 Task: Search on LinkedIn how to upload a resume.
Action: Mouse moved to (670, 68)
Screenshot: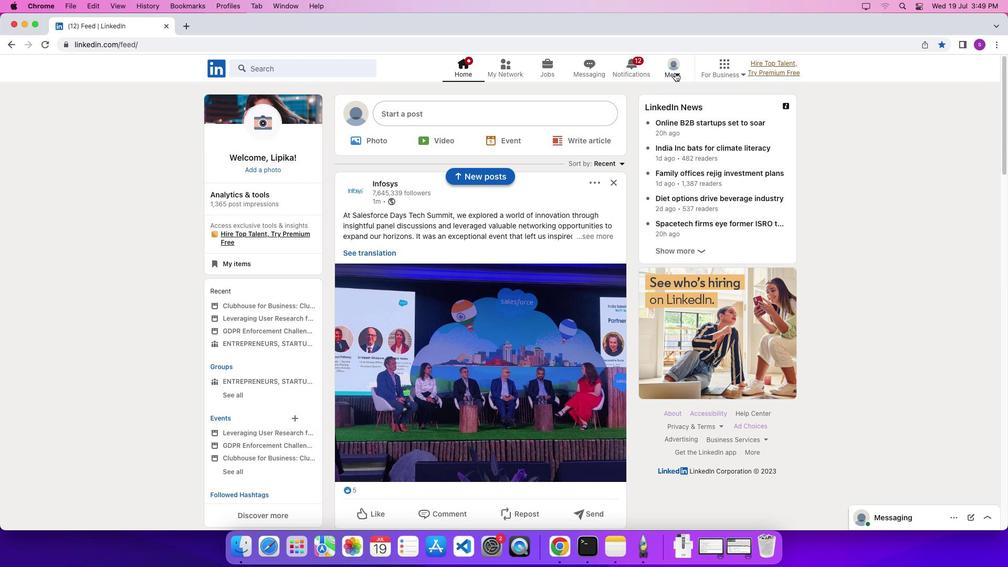 
Action: Mouse pressed left at (670, 68)
Screenshot: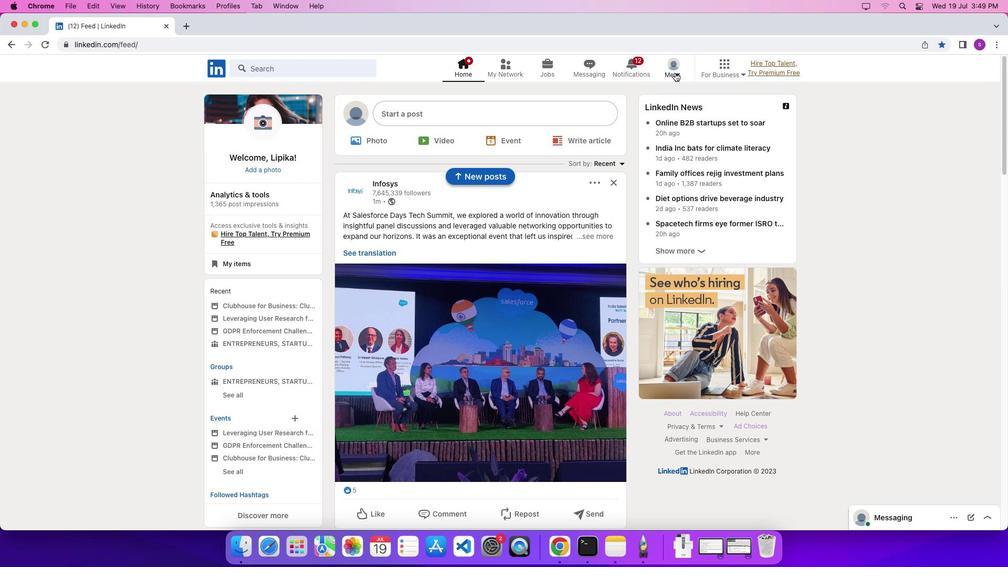 
Action: Mouse moved to (675, 73)
Screenshot: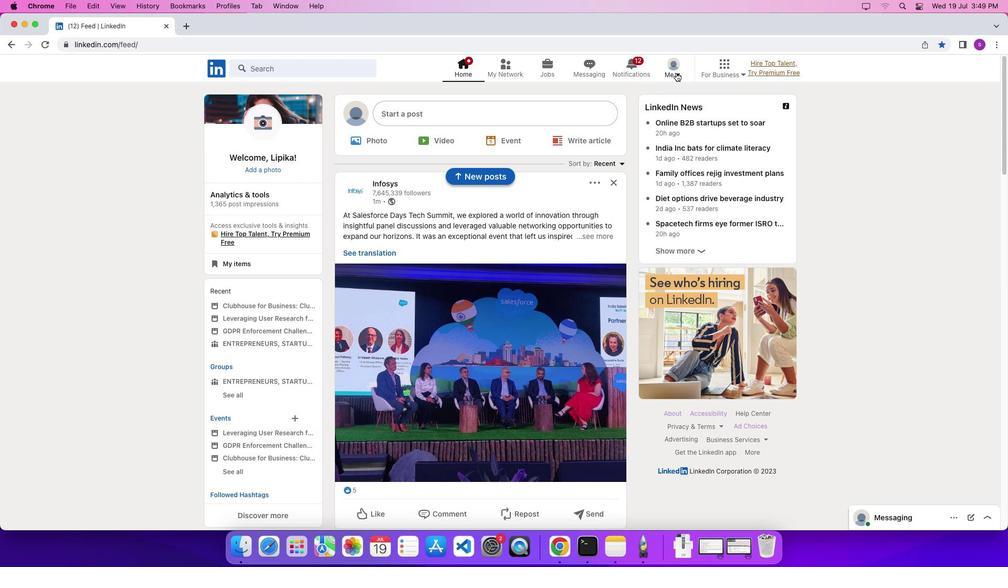 
Action: Mouse pressed left at (675, 73)
Screenshot: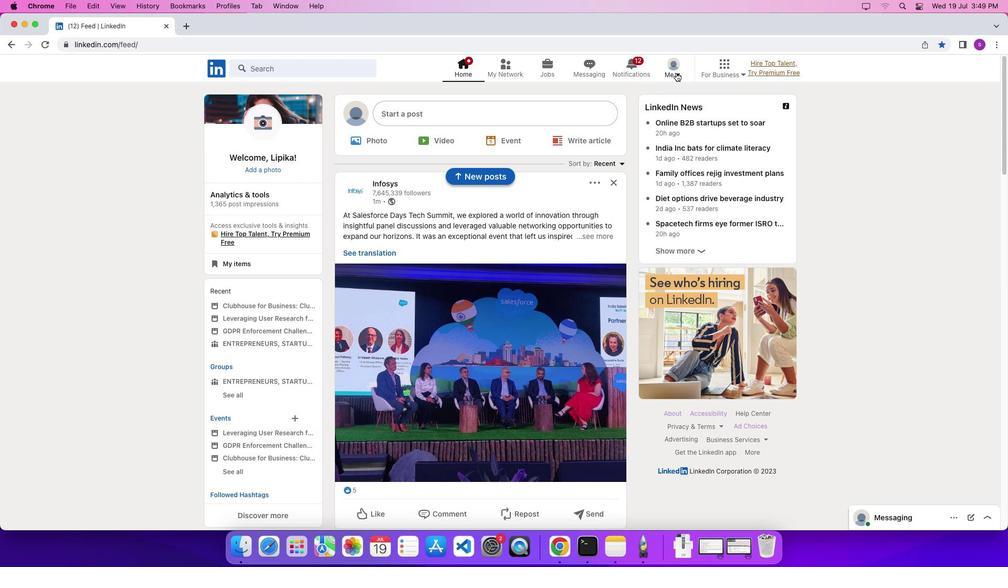 
Action: Mouse moved to (660, 131)
Screenshot: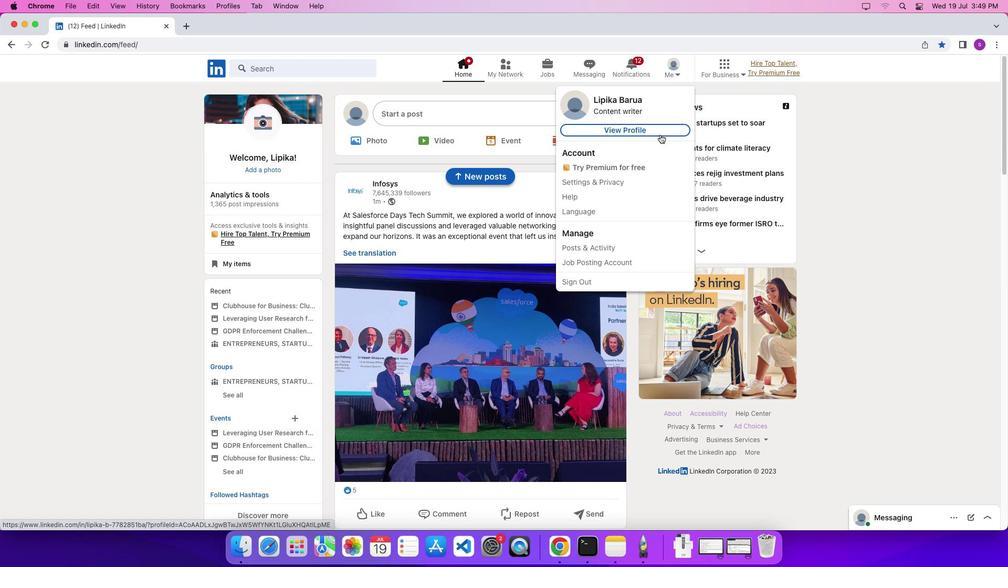 
Action: Mouse pressed left at (660, 131)
Screenshot: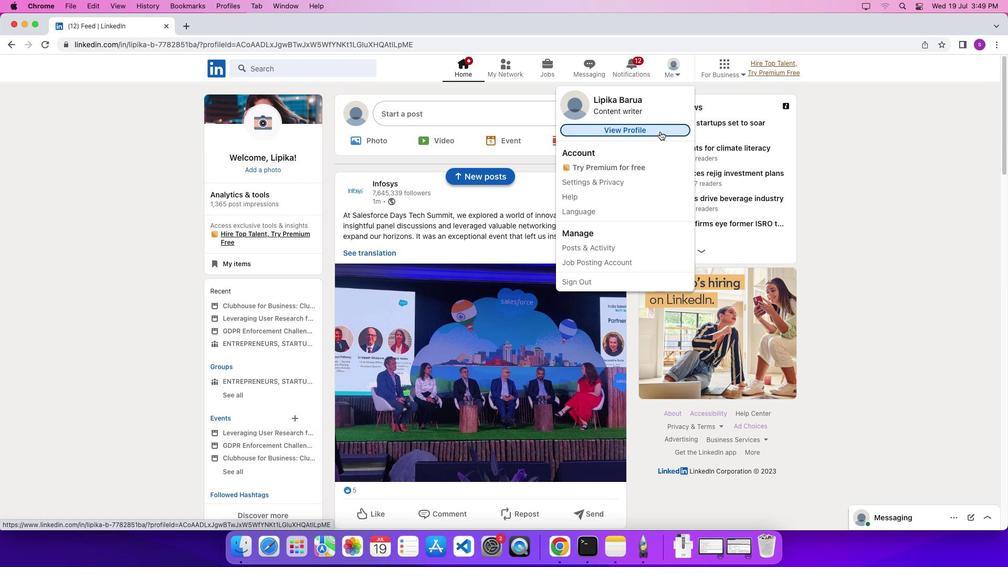 
Action: Mouse moved to (549, 243)
Screenshot: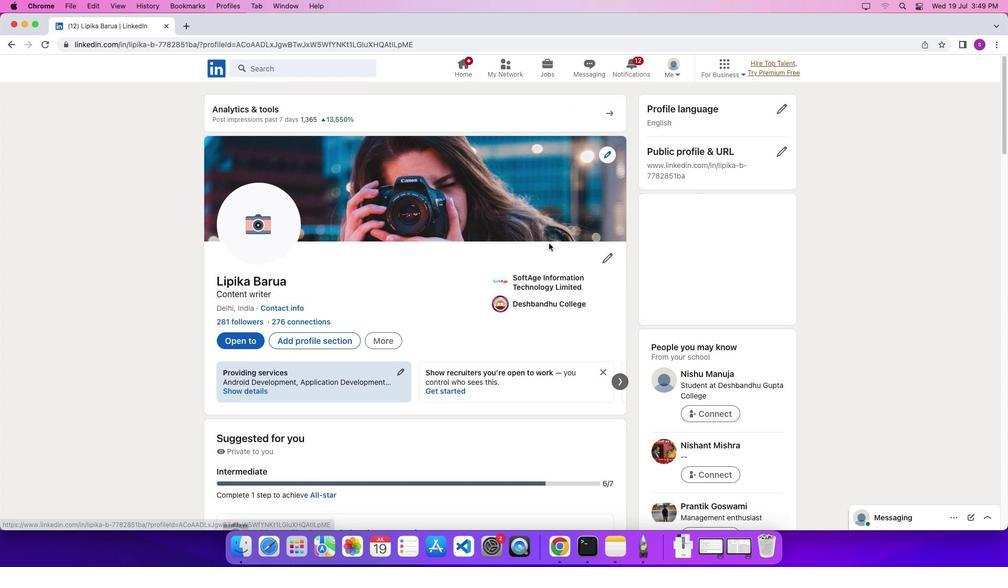 
Action: Mouse scrolled (549, 243) with delta (0, 0)
Screenshot: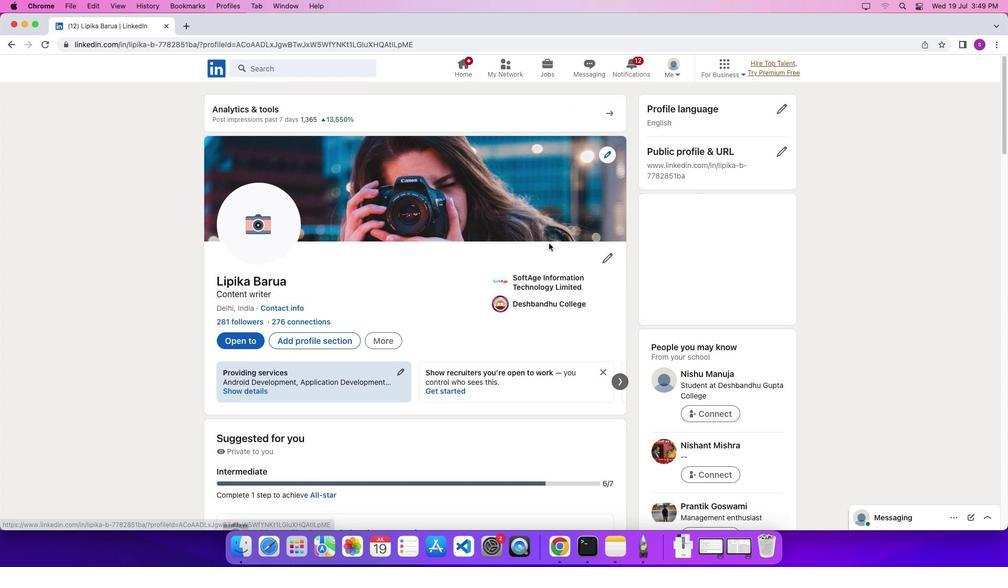 
Action: Mouse scrolled (549, 243) with delta (0, 0)
Screenshot: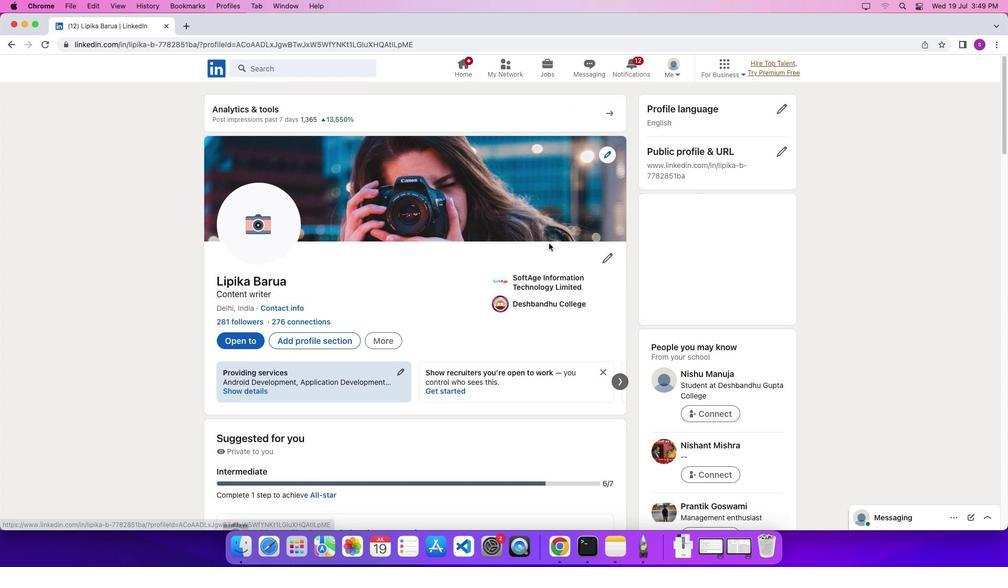 
Action: Mouse scrolled (549, 243) with delta (0, -1)
Screenshot: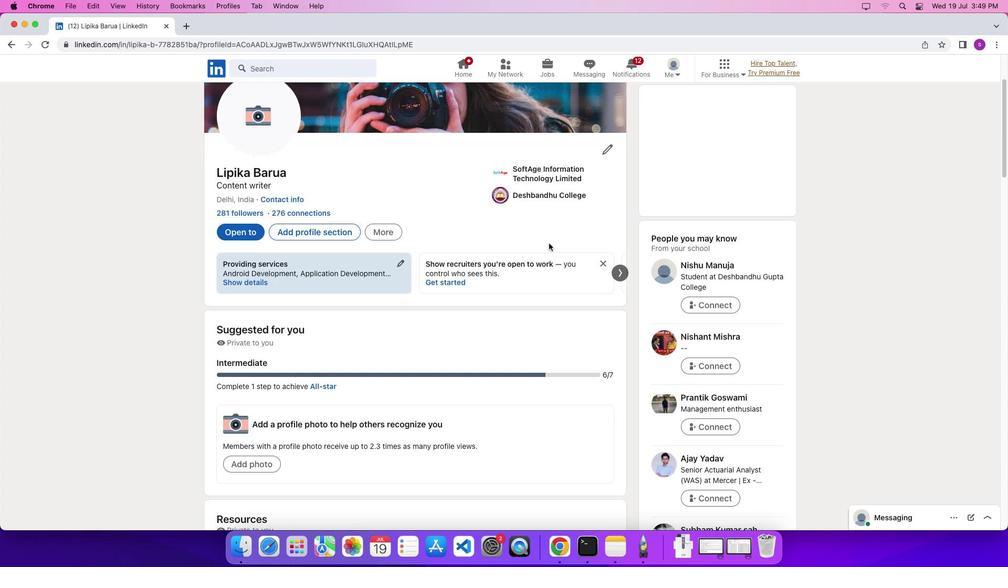 
Action: Mouse scrolled (549, 243) with delta (0, 0)
Screenshot: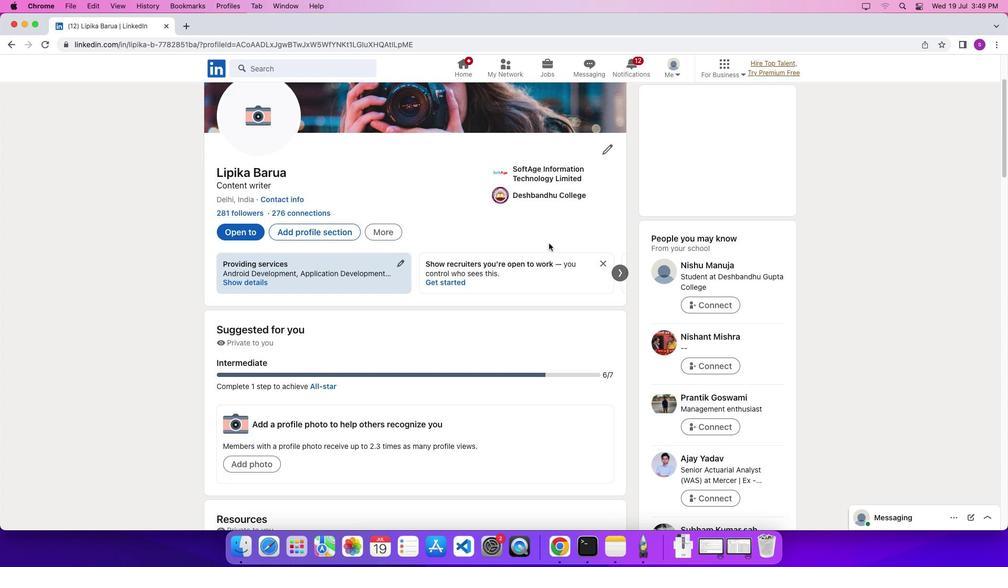
Action: Mouse scrolled (549, 243) with delta (0, 0)
Screenshot: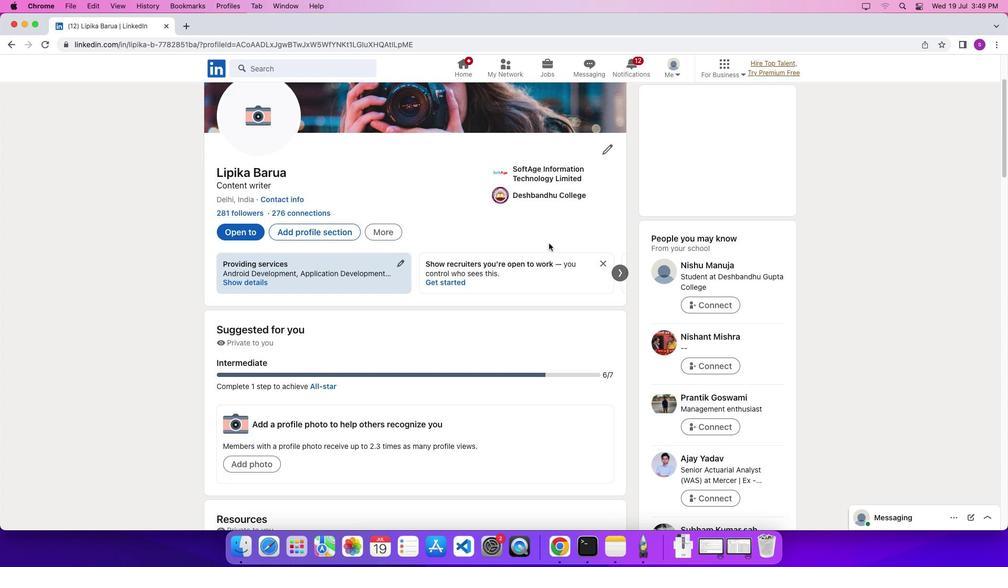 
Action: Mouse scrolled (549, 243) with delta (0, -3)
Screenshot: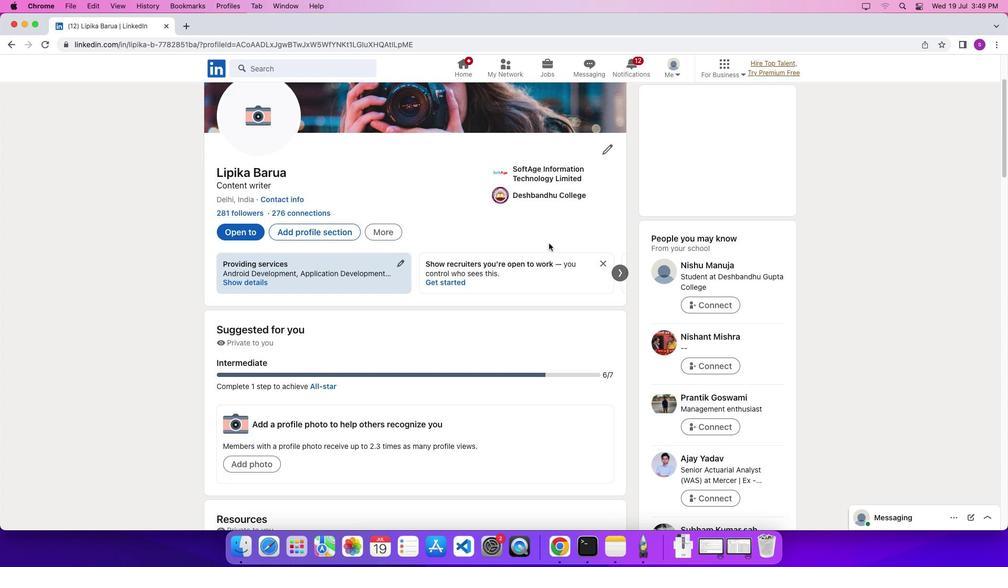 
Action: Mouse scrolled (549, 243) with delta (0, 0)
Screenshot: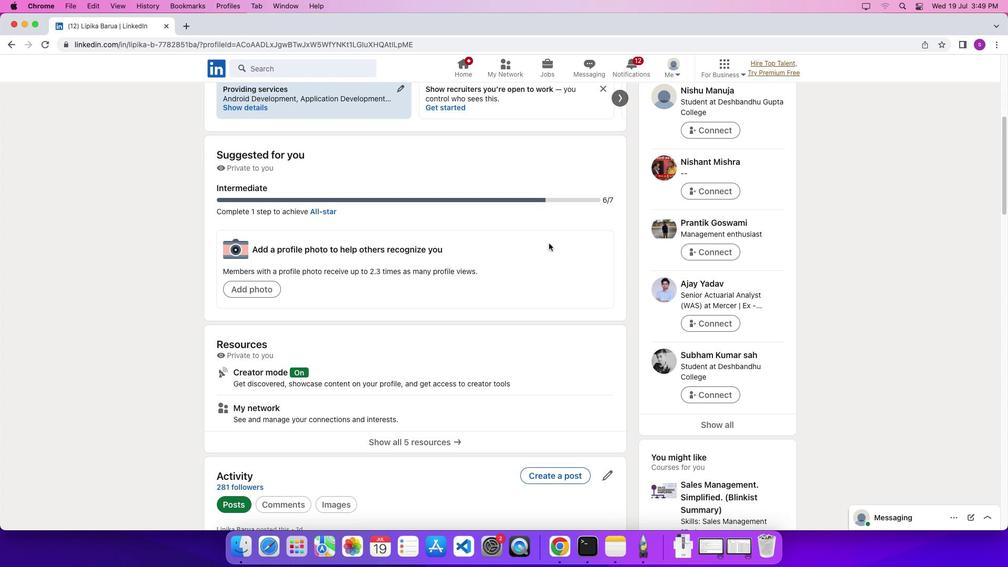 
Action: Mouse scrolled (549, 243) with delta (0, 0)
Screenshot: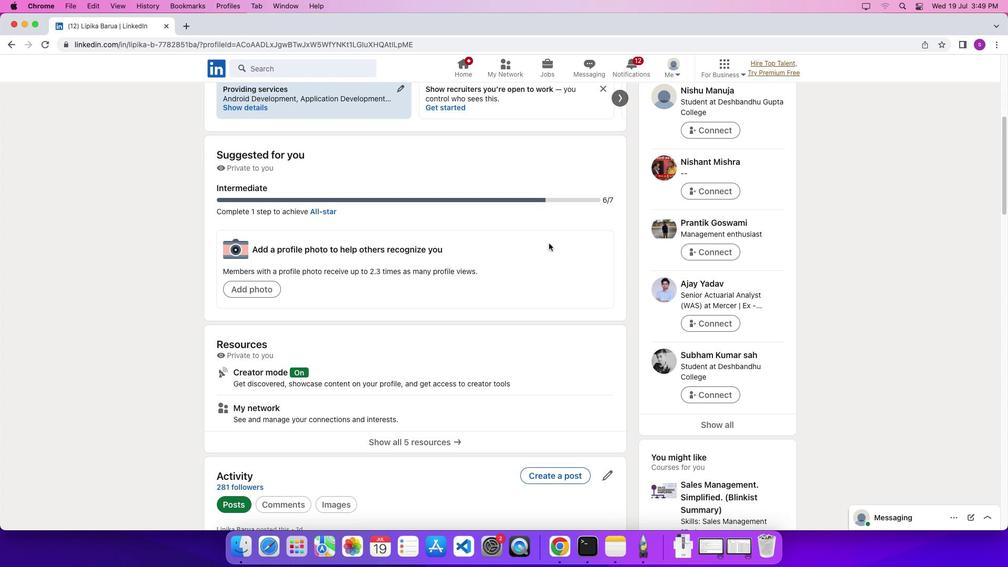 
Action: Mouse scrolled (549, 243) with delta (0, -2)
Screenshot: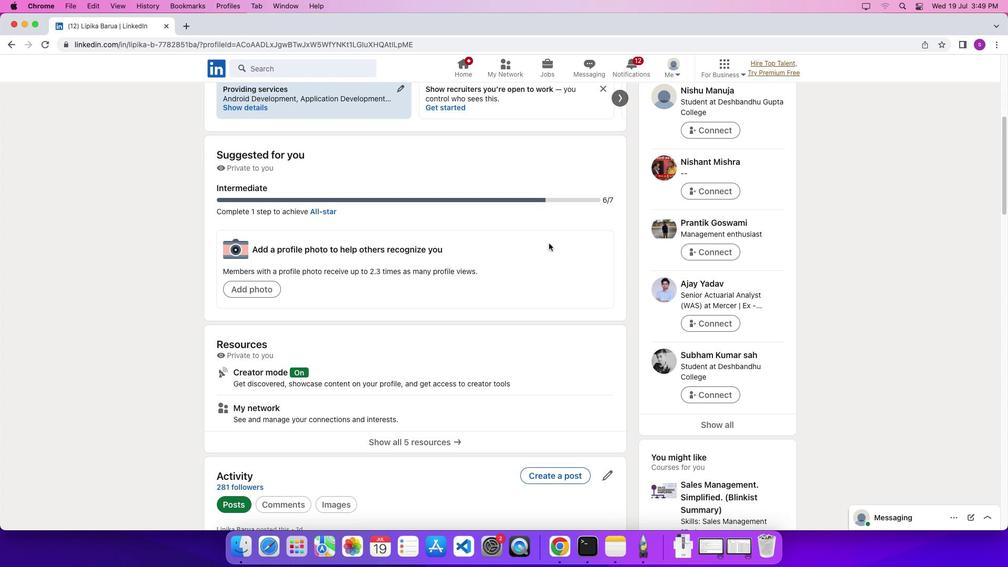 
Action: Mouse scrolled (549, 243) with delta (0, -3)
Screenshot: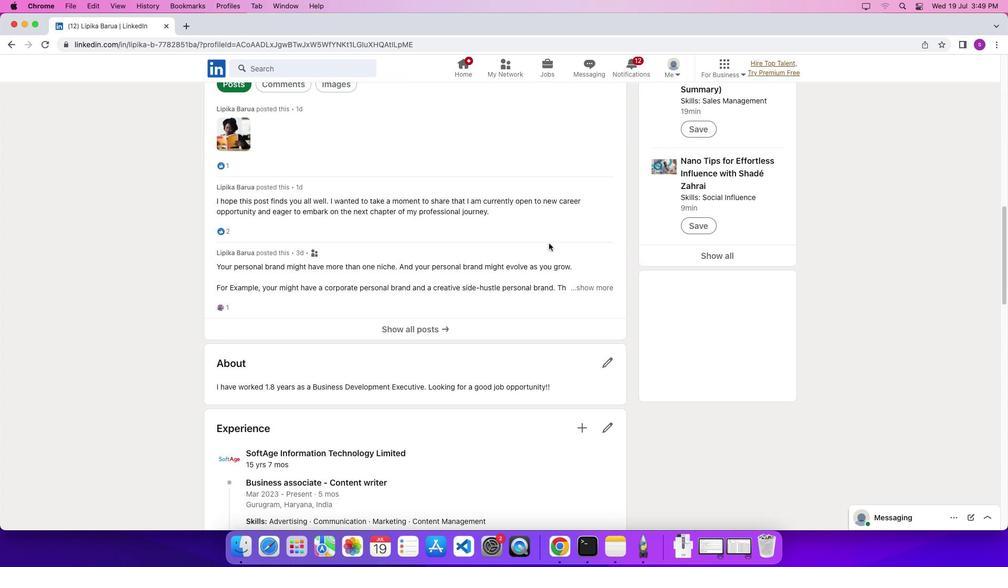
Action: Mouse scrolled (549, 243) with delta (0, -3)
Screenshot: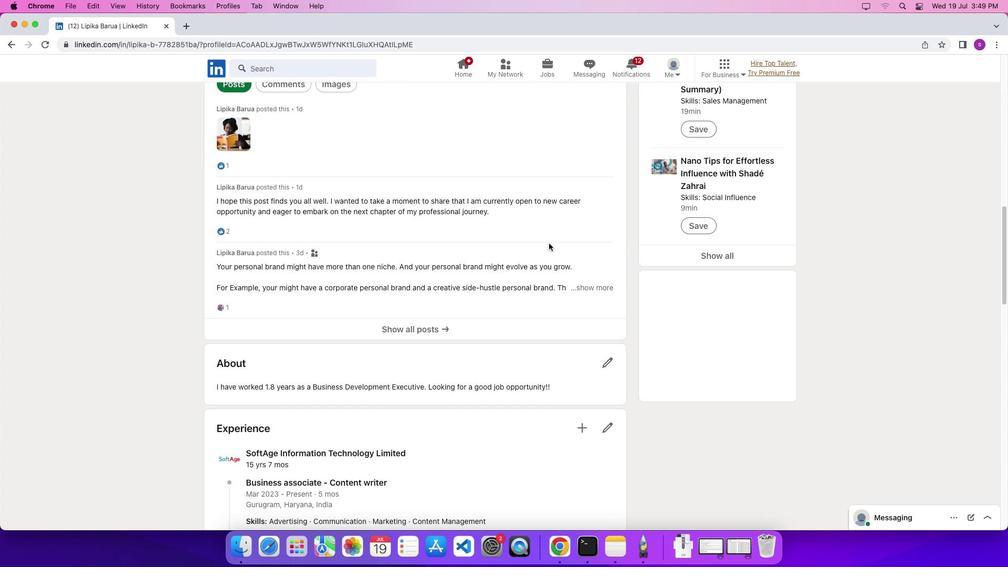 
Action: Mouse scrolled (549, 243) with delta (0, 0)
Screenshot: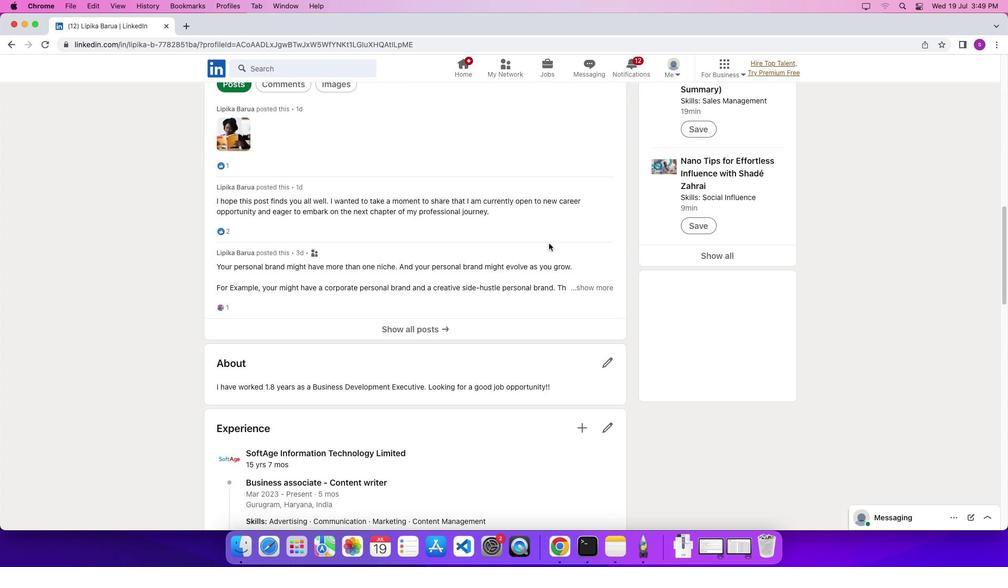 
Action: Mouse scrolled (549, 243) with delta (0, 0)
Screenshot: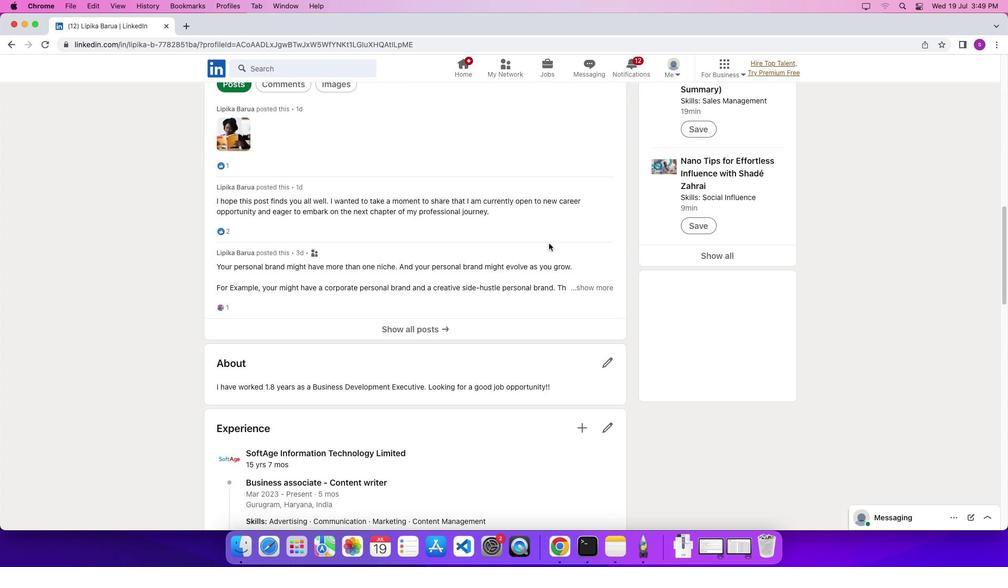 
Action: Mouse scrolled (549, 243) with delta (0, -2)
Screenshot: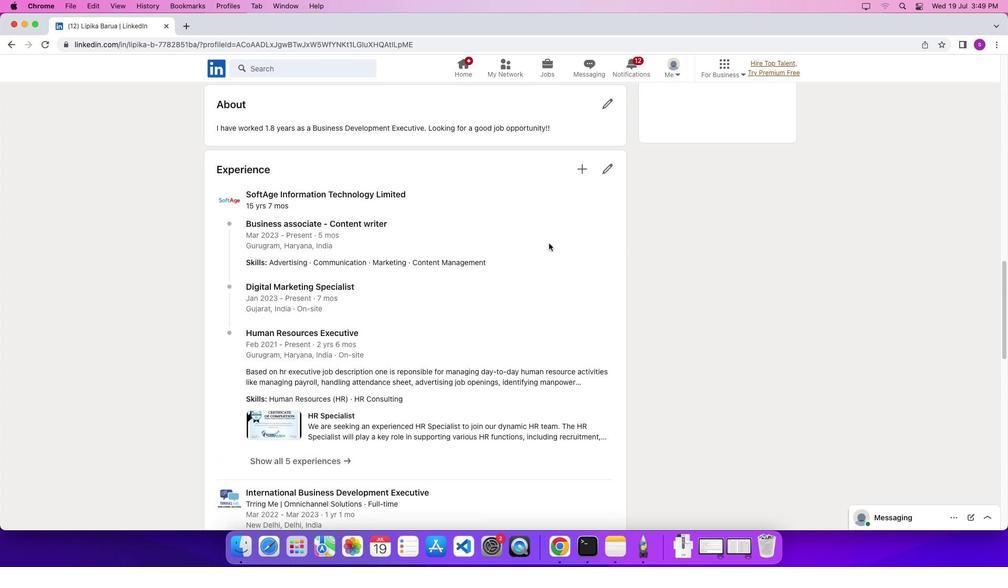 
Action: Mouse scrolled (549, 243) with delta (0, -3)
Screenshot: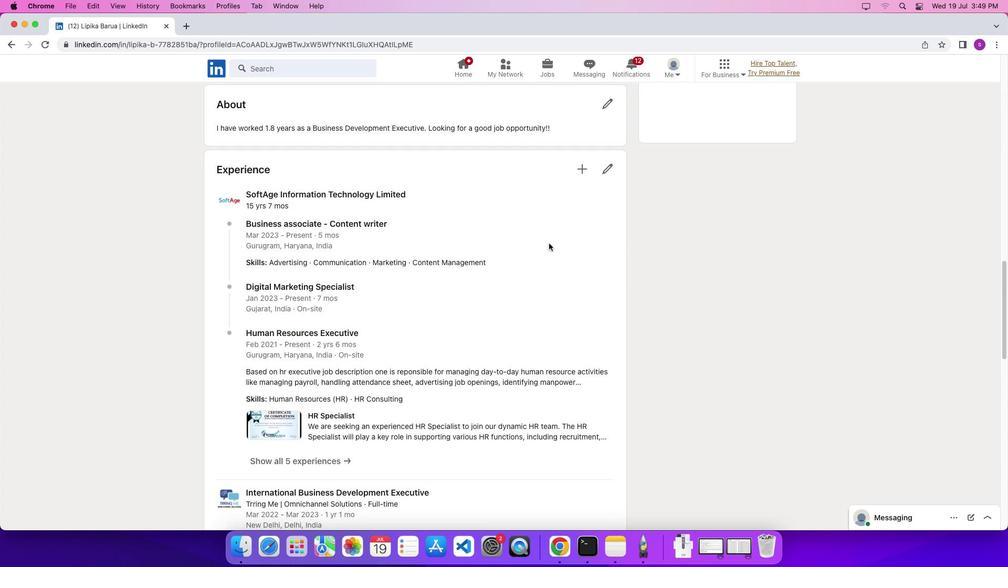 
Action: Mouse scrolled (549, 243) with delta (0, 0)
Screenshot: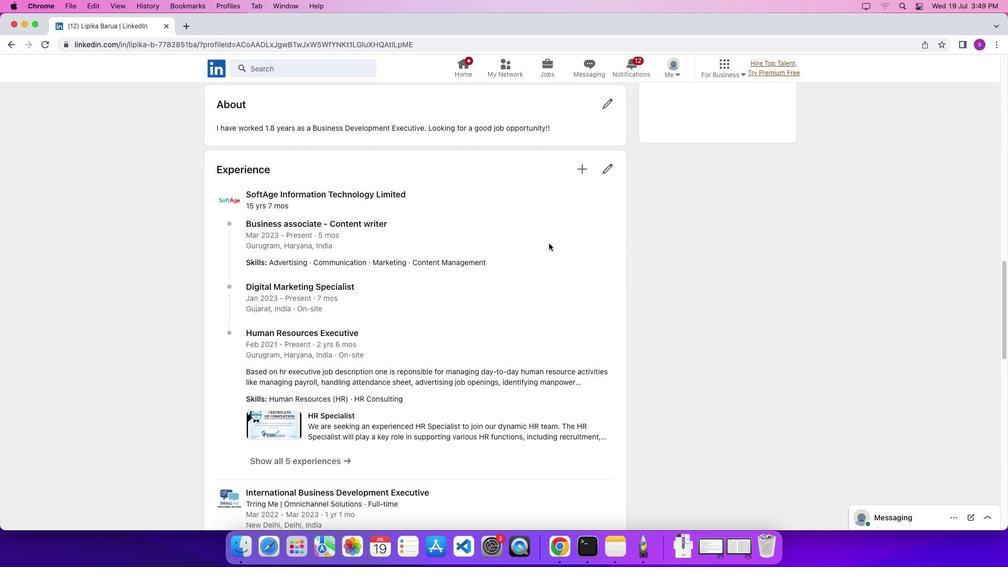 
Action: Mouse scrolled (549, 243) with delta (0, 0)
Screenshot: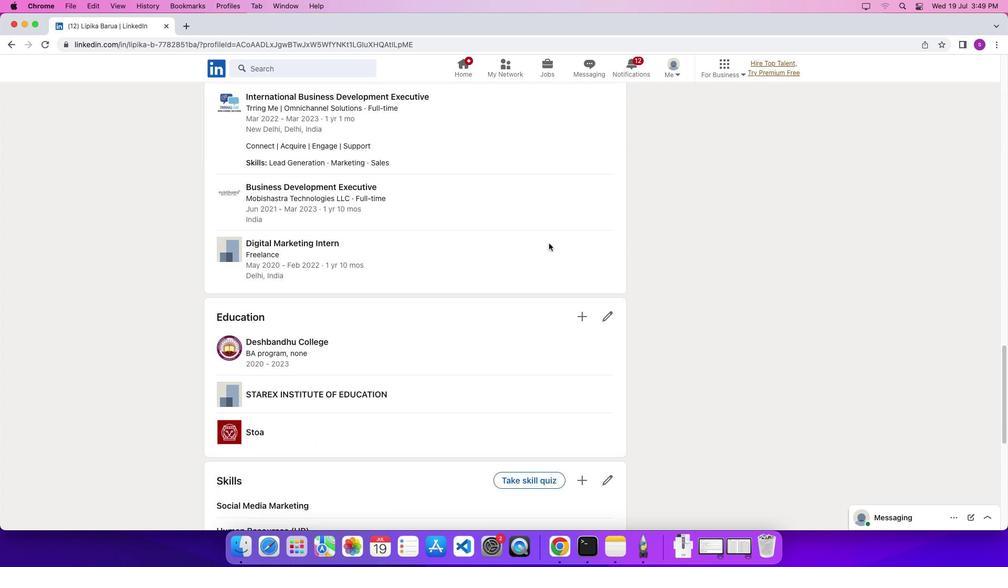 
Action: Mouse scrolled (549, 243) with delta (0, -3)
Screenshot: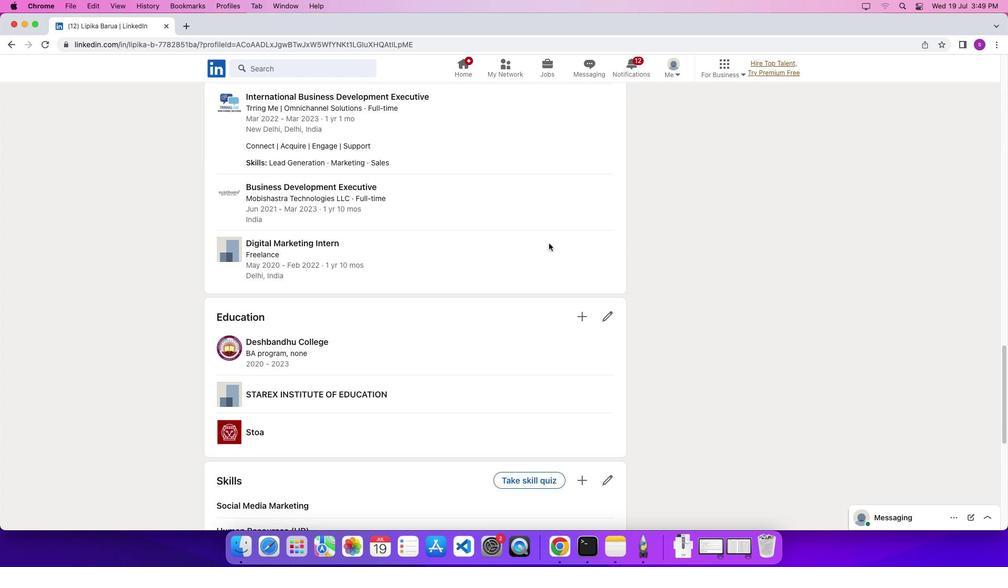 
Action: Mouse scrolled (549, 243) with delta (0, -4)
Screenshot: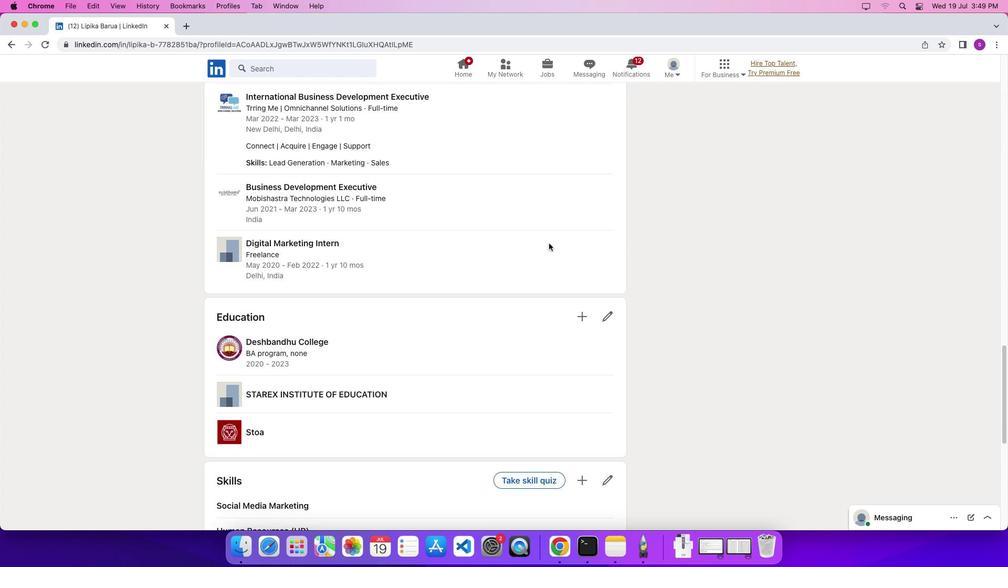
Action: Mouse scrolled (549, 243) with delta (0, 0)
Screenshot: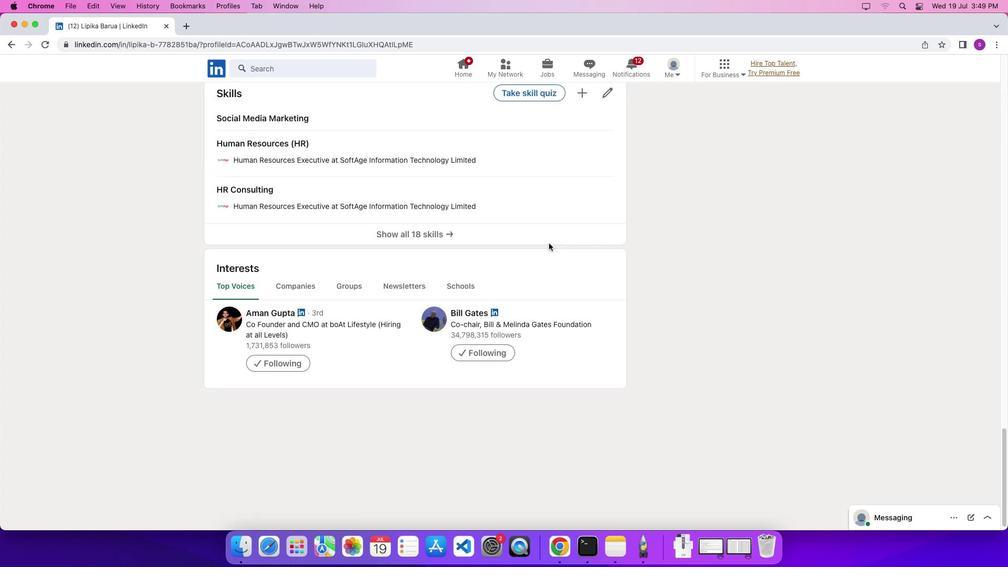 
Action: Mouse scrolled (549, 243) with delta (0, 0)
Screenshot: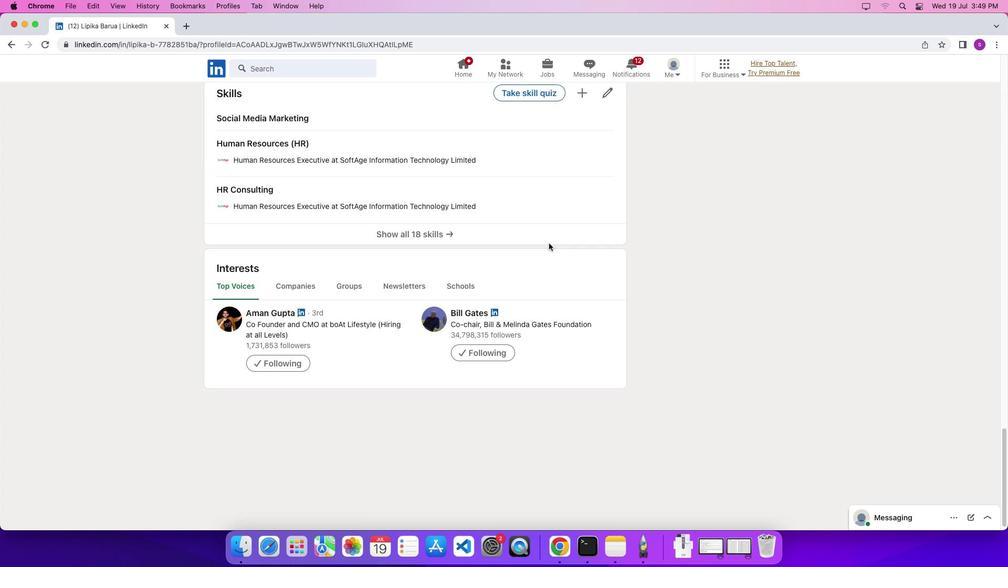 
Action: Mouse scrolled (549, 243) with delta (0, -3)
Screenshot: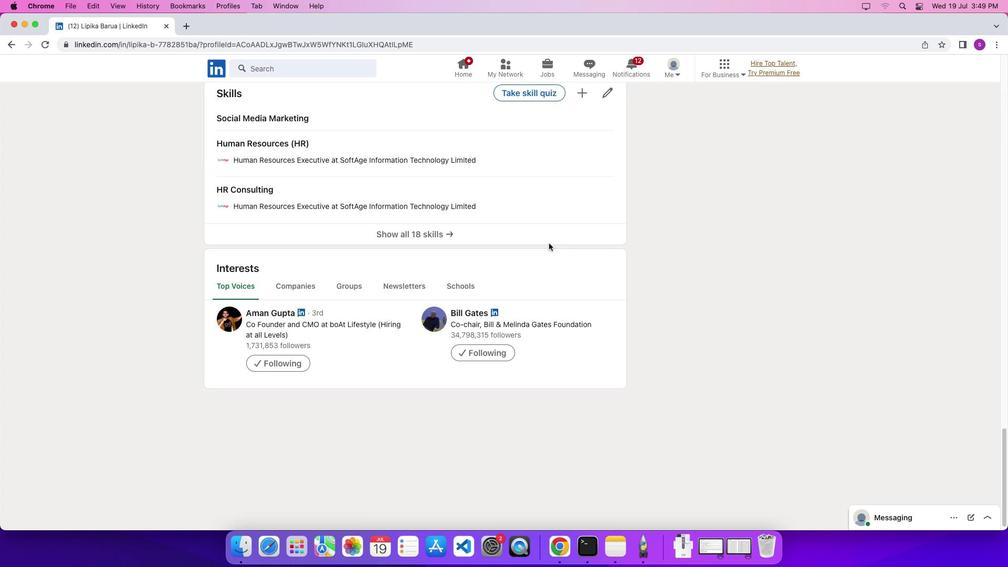 
Action: Mouse scrolled (549, 243) with delta (0, -4)
Screenshot: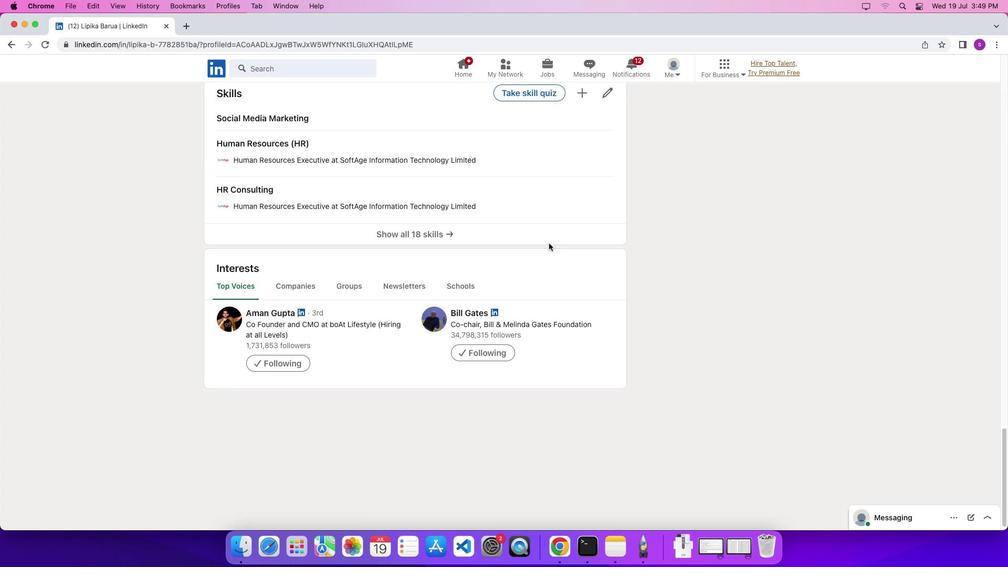 
Action: Mouse scrolled (549, 243) with delta (0, 0)
Screenshot: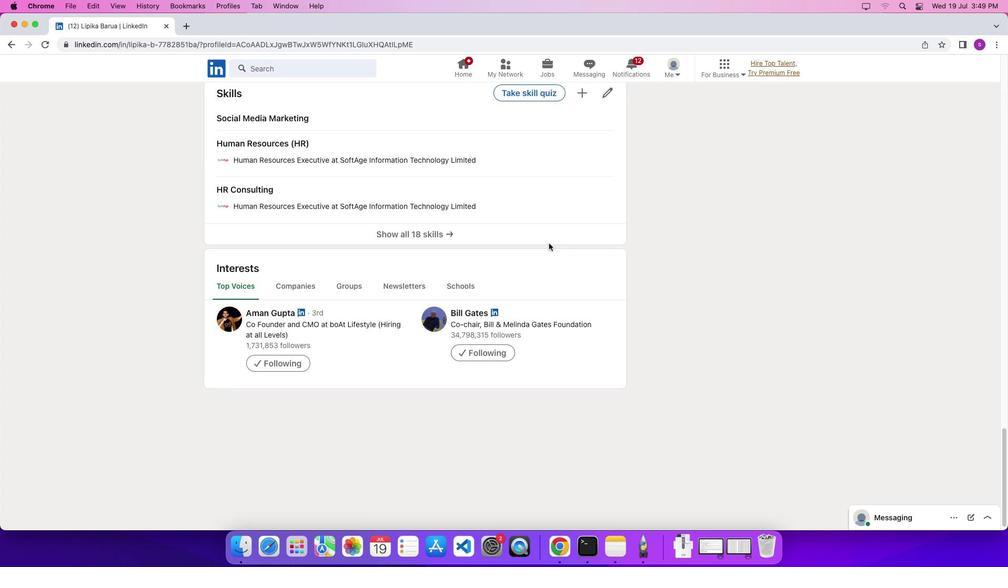 
Action: Mouse scrolled (549, 243) with delta (0, 0)
Screenshot: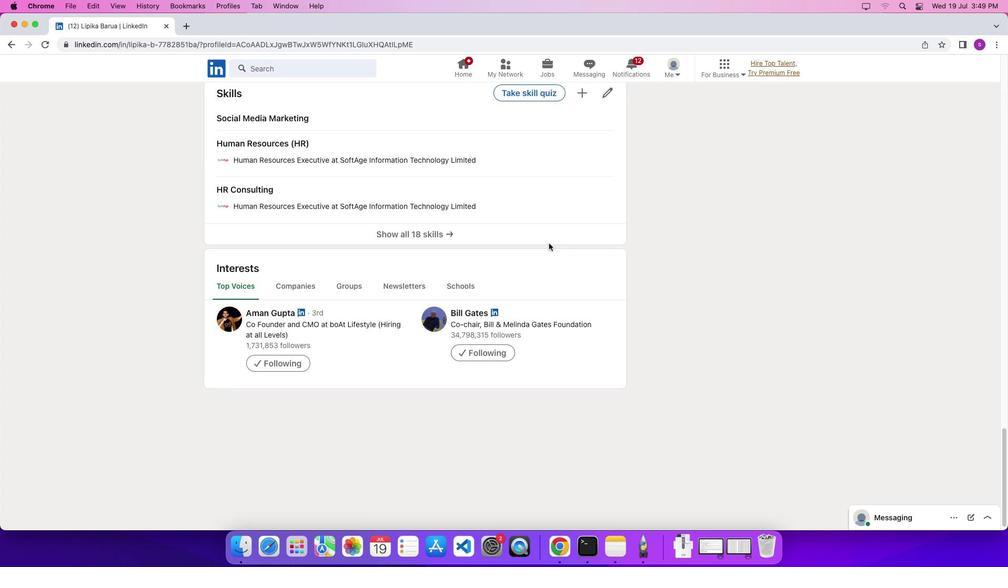 
Action: Mouse scrolled (549, 243) with delta (0, -3)
Screenshot: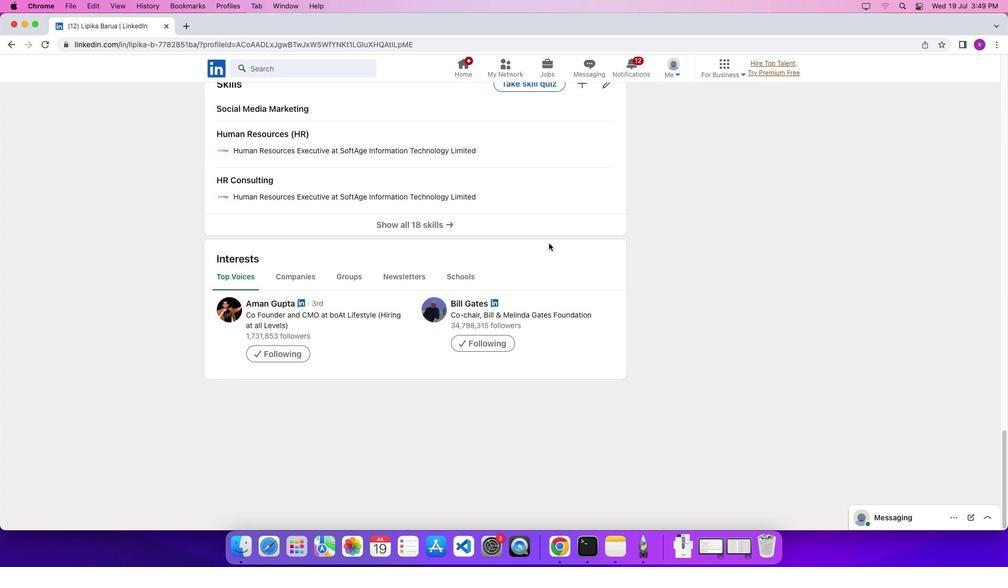 
Action: Mouse scrolled (549, 243) with delta (0, 0)
Screenshot: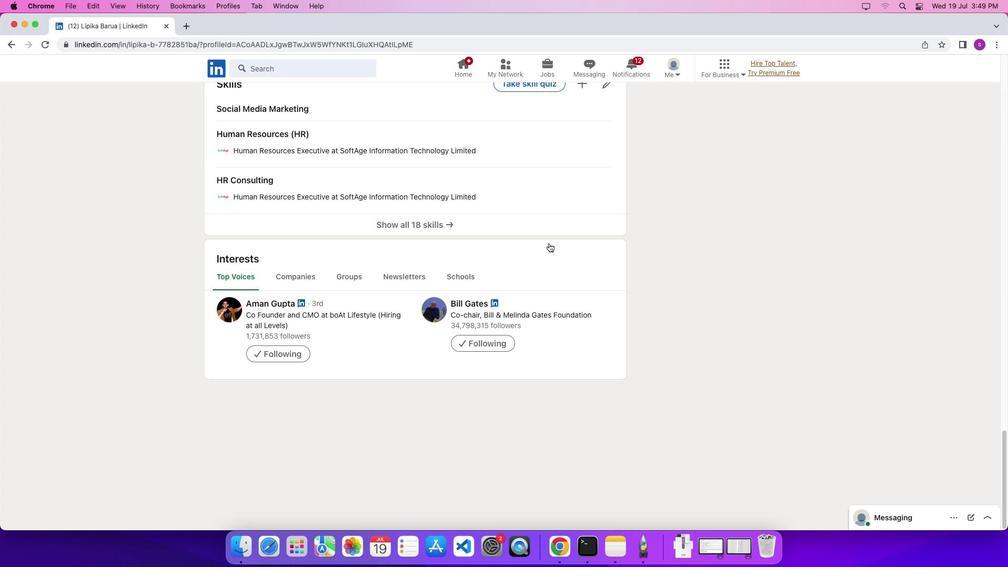 
Action: Mouse scrolled (549, 243) with delta (0, 0)
Screenshot: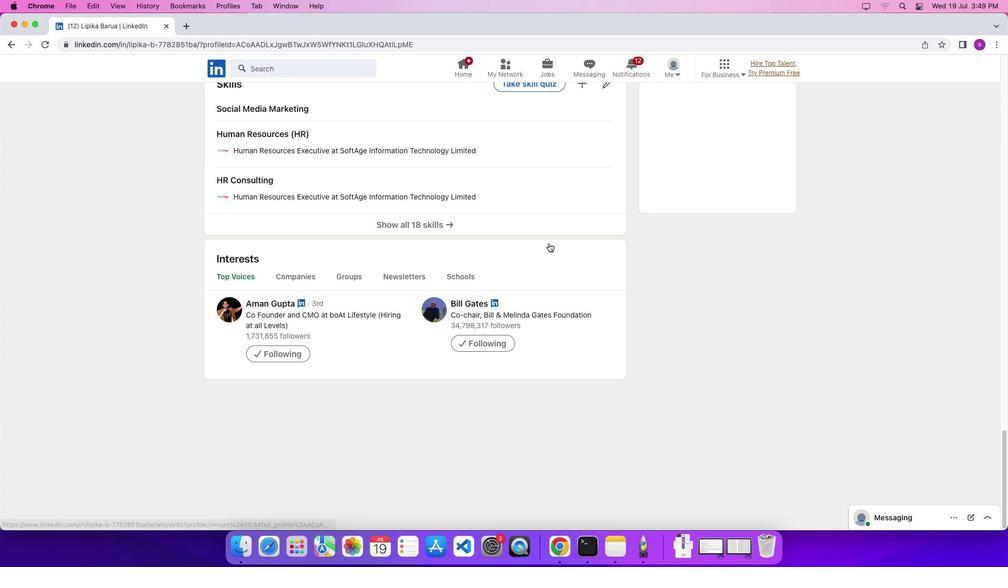 
Action: Mouse scrolled (549, 243) with delta (0, -2)
Screenshot: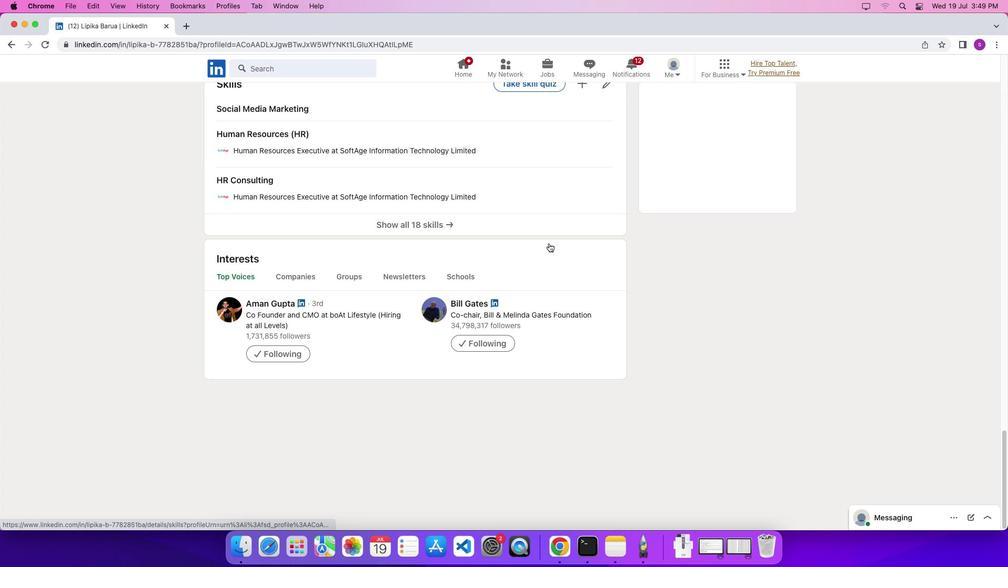 
Action: Mouse moved to (543, 425)
Screenshot: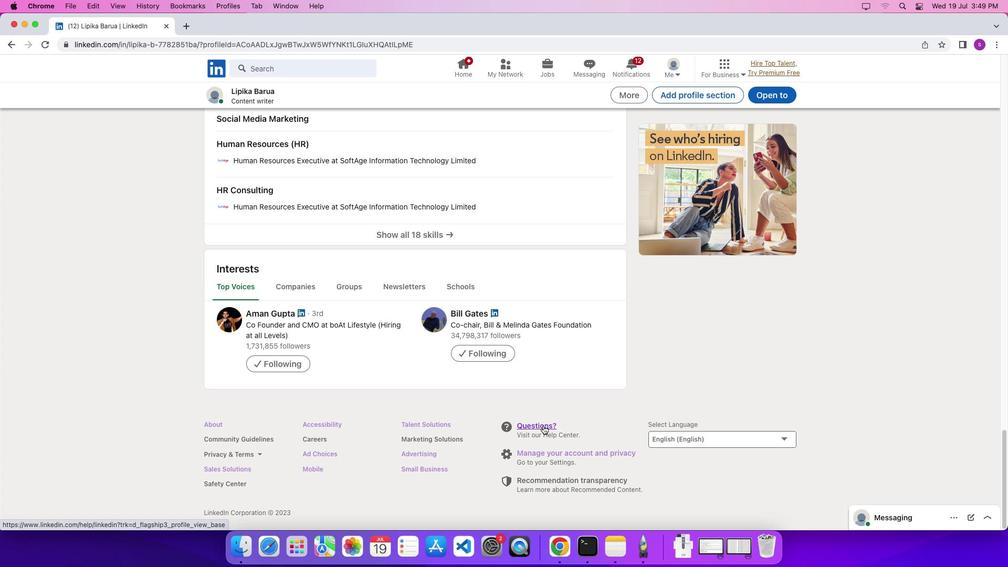 
Action: Mouse pressed left at (543, 425)
Screenshot: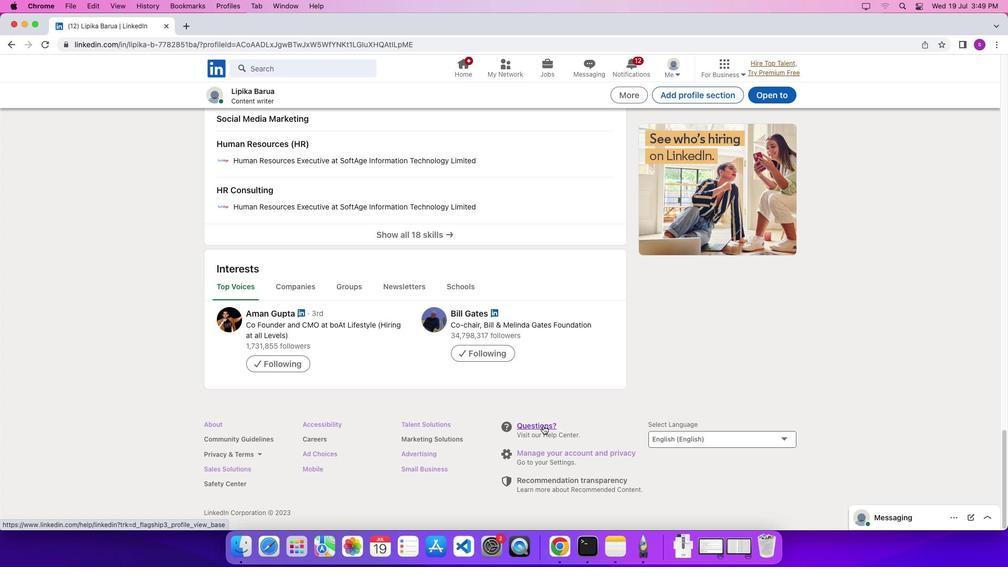 
Action: Mouse moved to (249, 175)
Screenshot: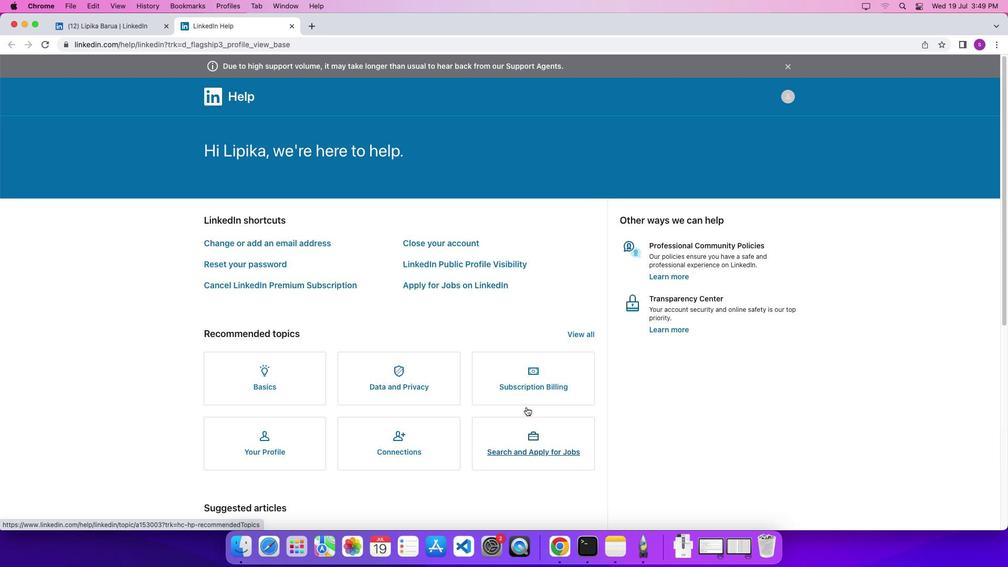 
Action: Mouse pressed left at (249, 175)
Screenshot: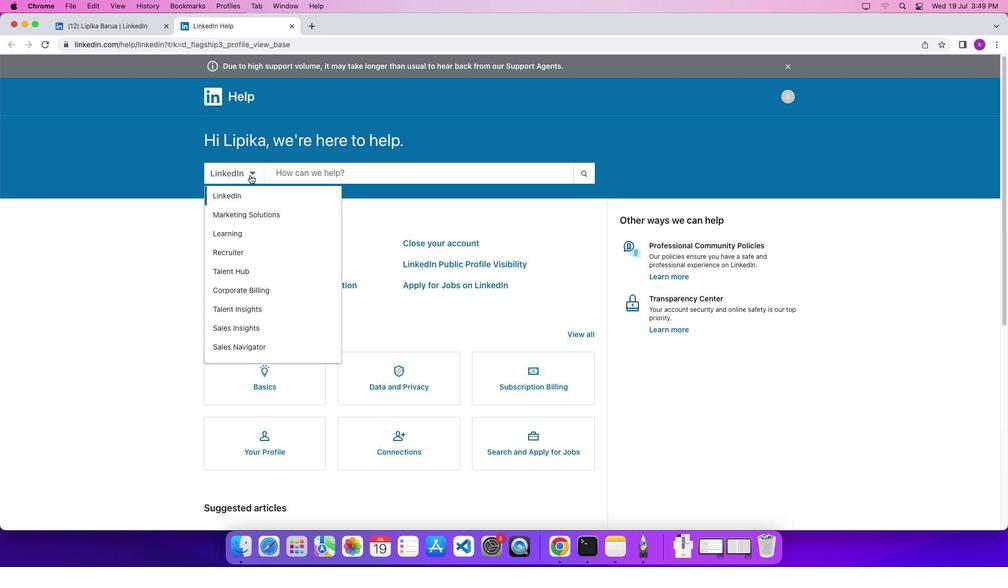 
Action: Mouse moved to (256, 191)
Screenshot: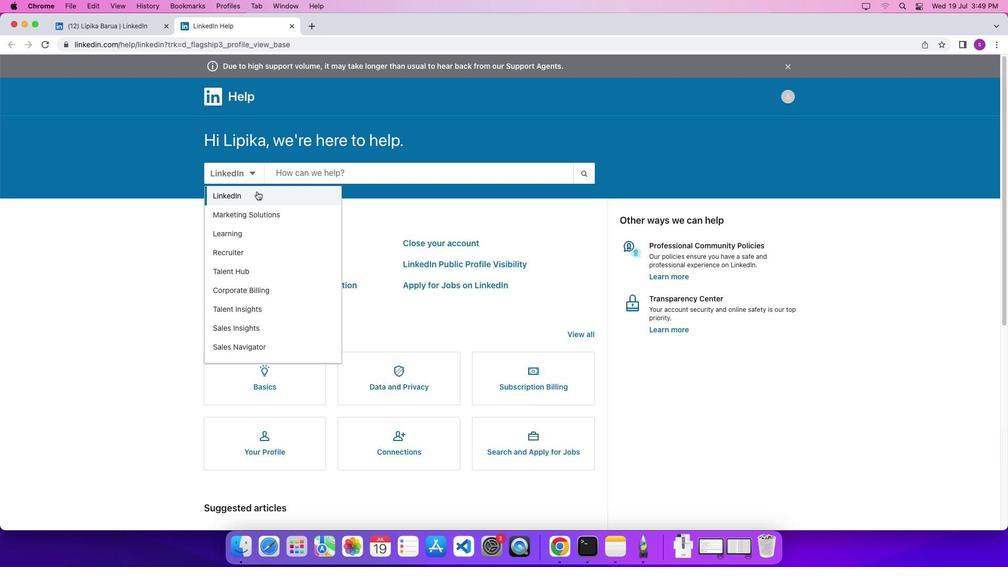 
Action: Mouse pressed left at (256, 191)
Screenshot: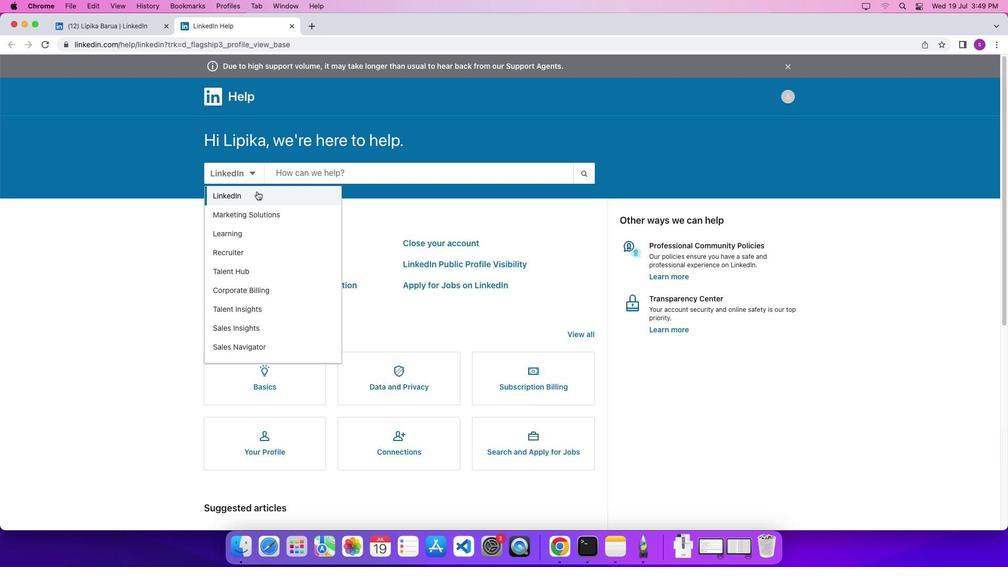
Action: Mouse moved to (329, 173)
Screenshot: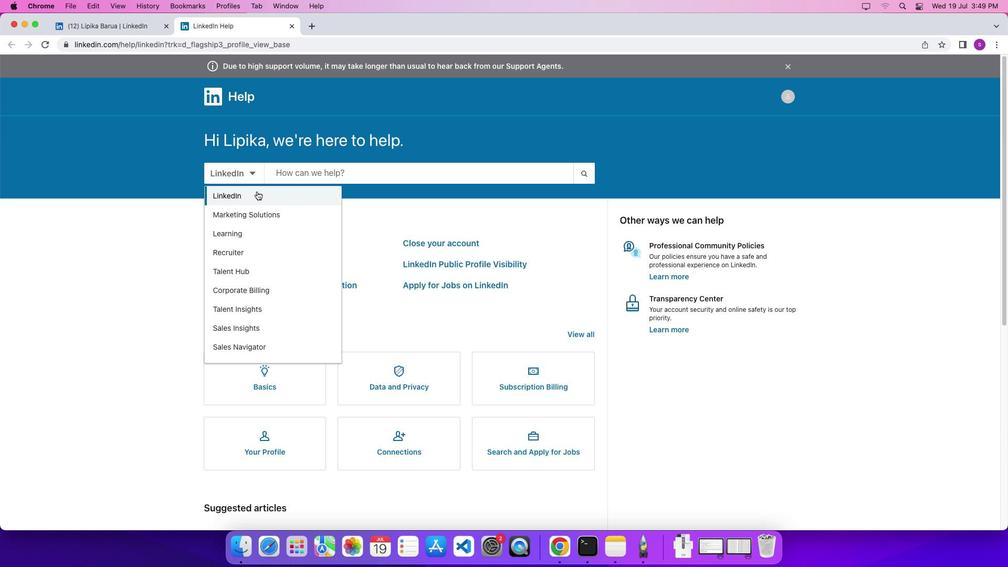 
Action: Mouse pressed left at (329, 173)
Screenshot: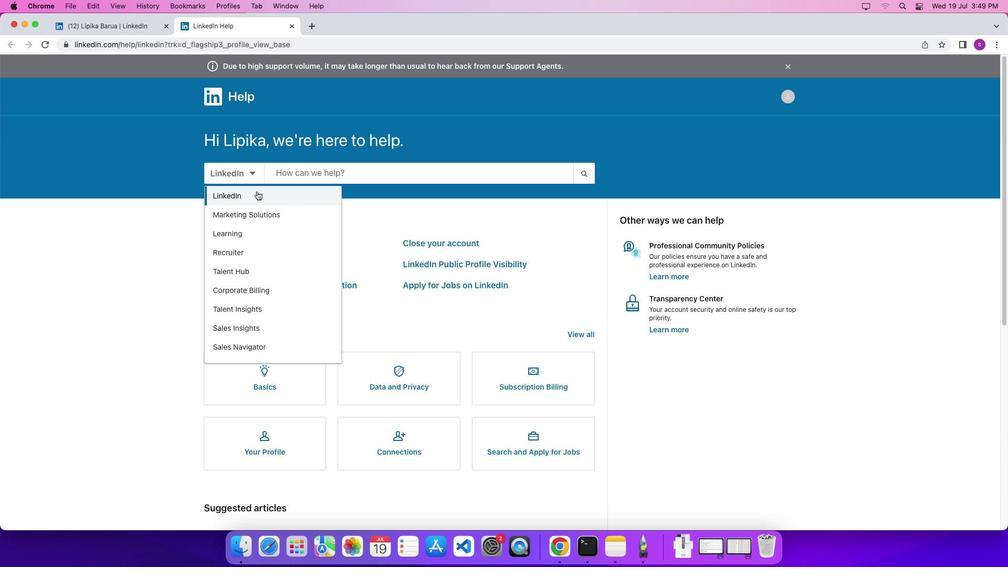 
Action: Mouse moved to (337, 175)
Screenshot: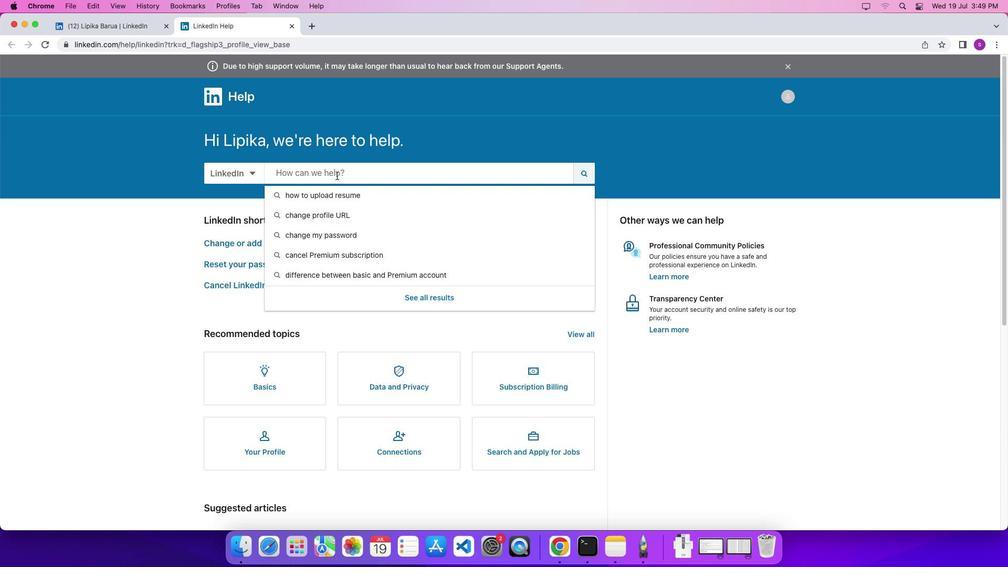 
Action: Key pressed 'h''o''w'Key.space't''o'Key.space'u''p''l''o''a''d'Key.space'a'Key.space'r''e''s''u''m''e'Key.enter
Screenshot: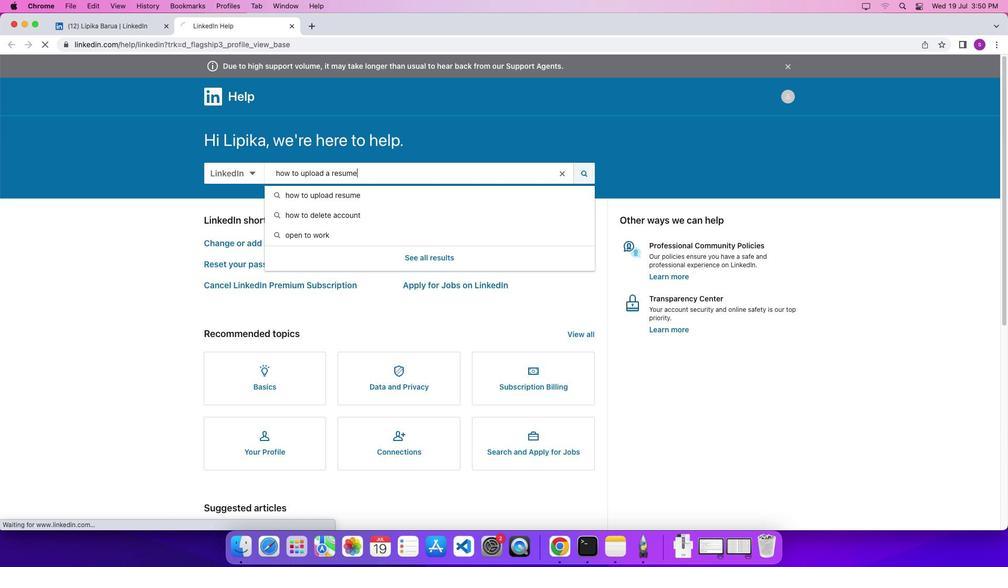 
Action: Mouse moved to (579, 174)
Screenshot: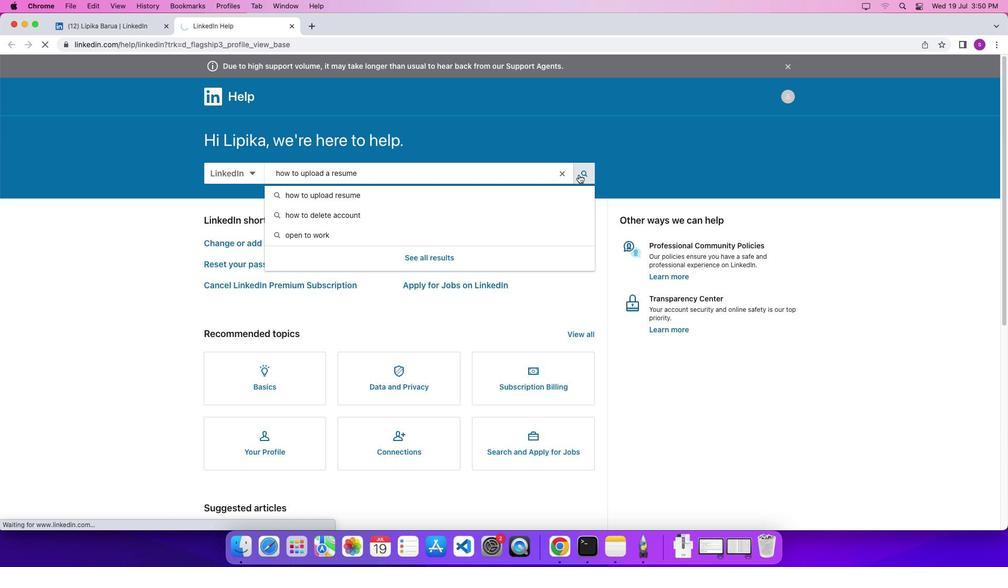 
Action: Mouse pressed left at (579, 174)
Screenshot: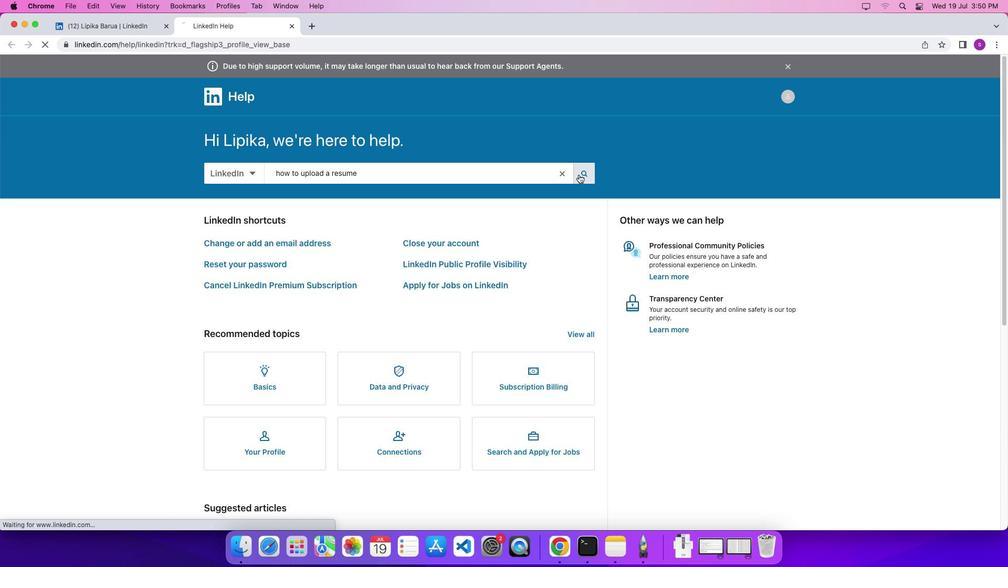 
Action: Mouse moved to (580, 176)
Screenshot: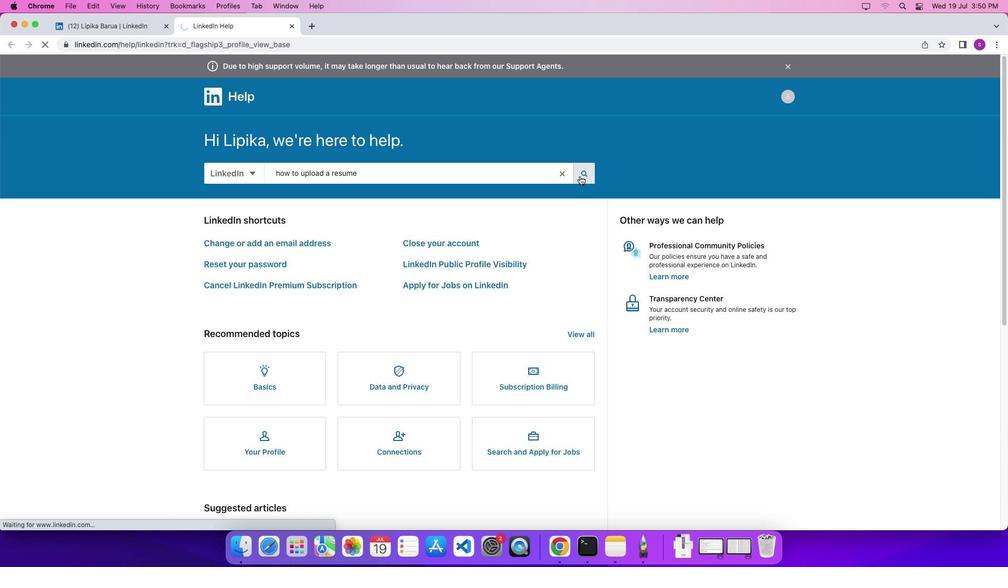 
Action: Mouse pressed left at (580, 176)
Screenshot: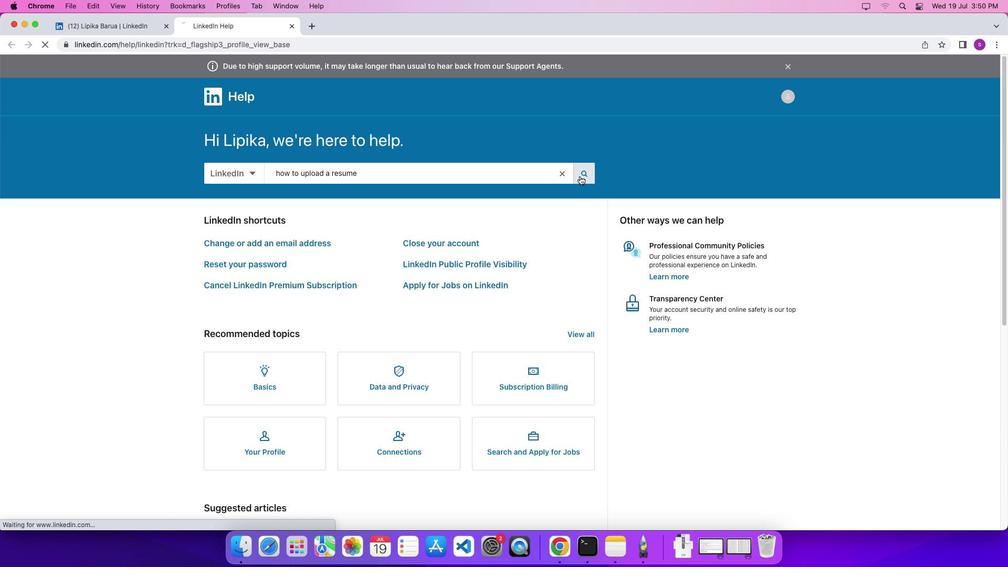 
Action: Mouse moved to (567, 241)
Screenshot: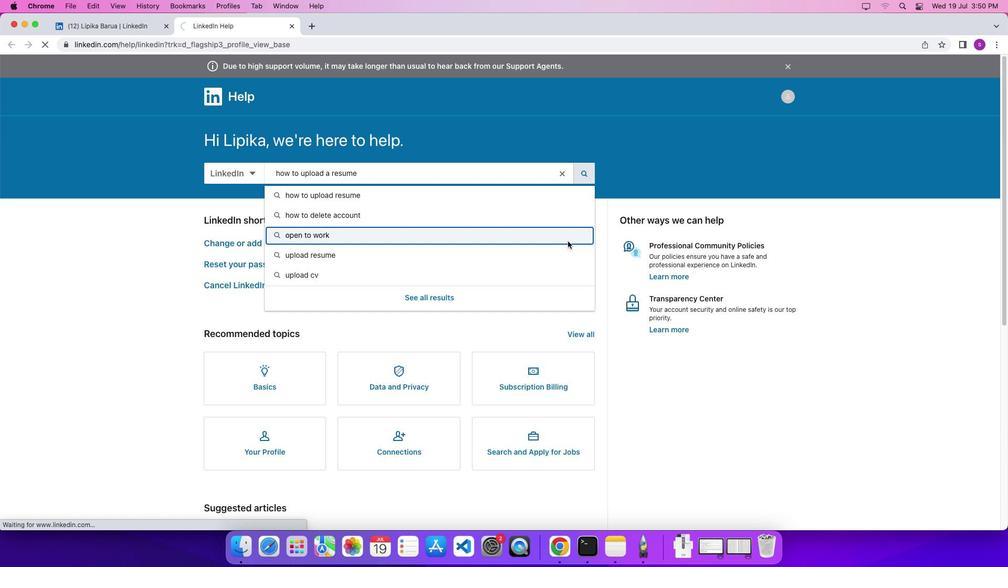 
